 Task: Sort the products in the category "Pest Control" by unit price (low first).
Action: Mouse moved to (854, 298)
Screenshot: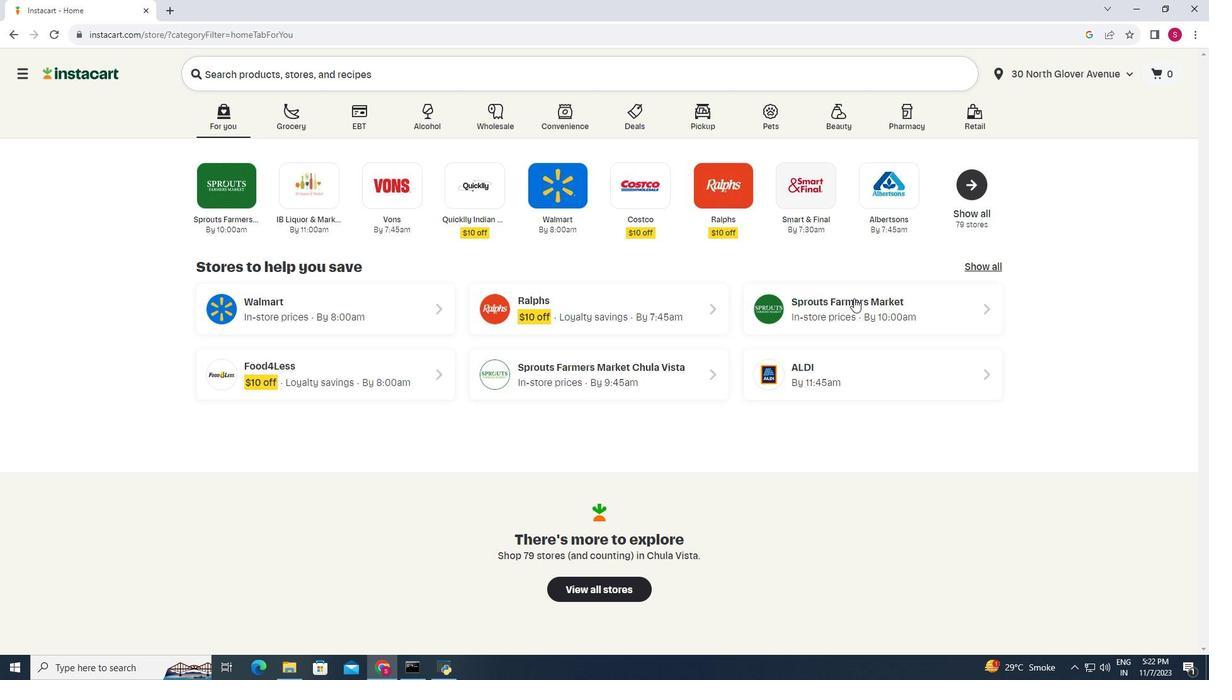 
Action: Mouse pressed left at (854, 298)
Screenshot: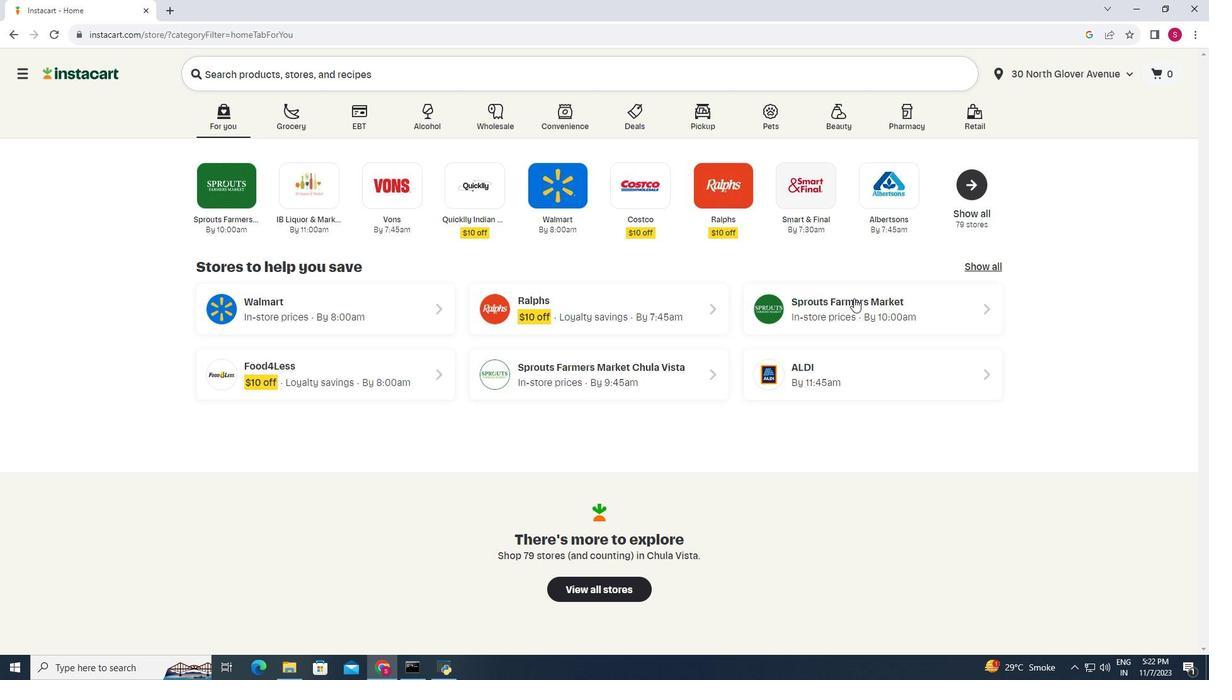 
Action: Mouse moved to (14, 416)
Screenshot: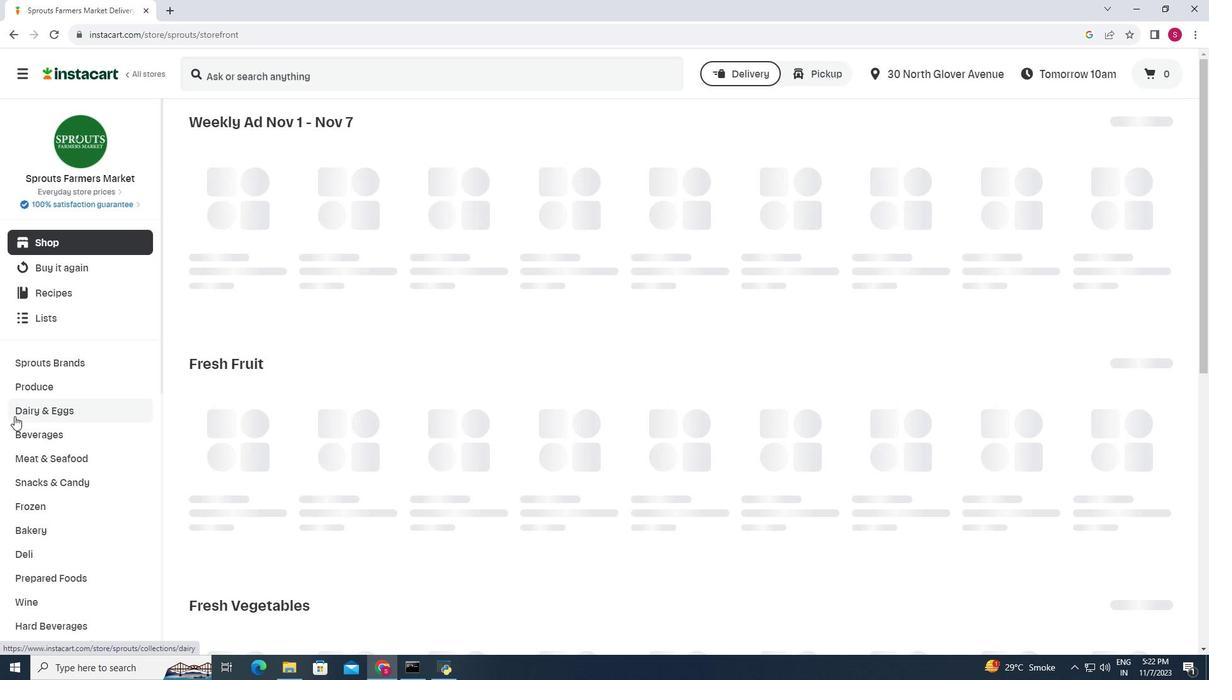 
Action: Mouse scrolled (14, 415) with delta (0, 0)
Screenshot: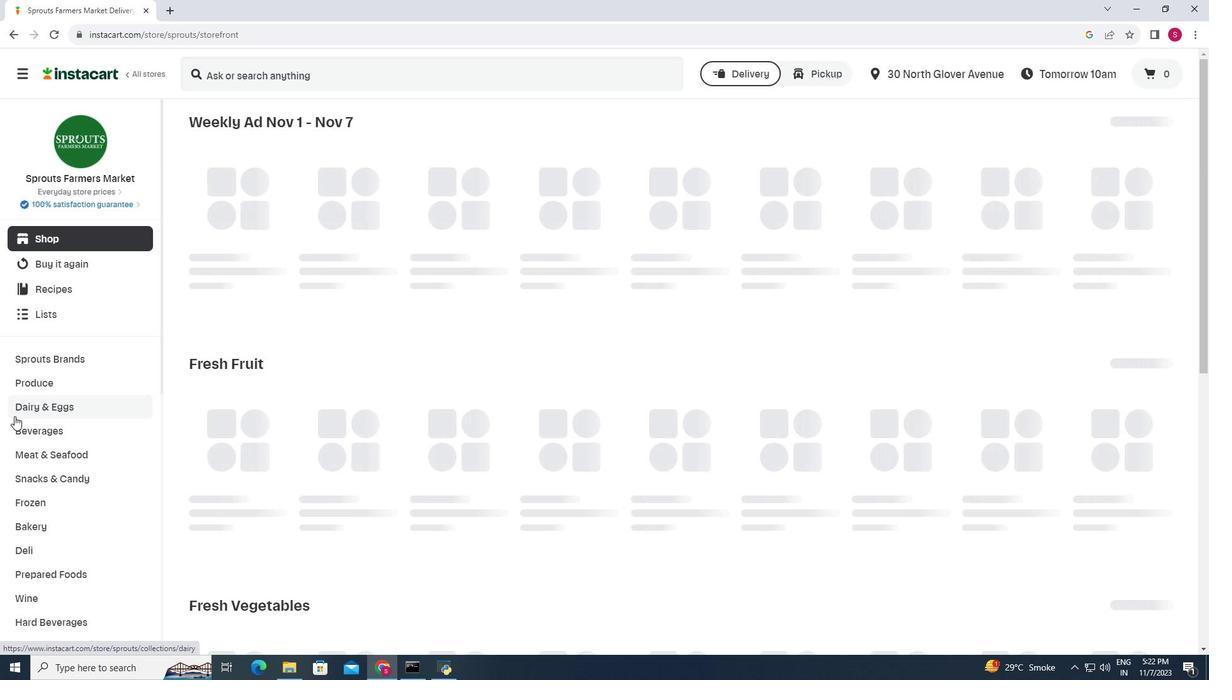 
Action: Mouse scrolled (14, 415) with delta (0, 0)
Screenshot: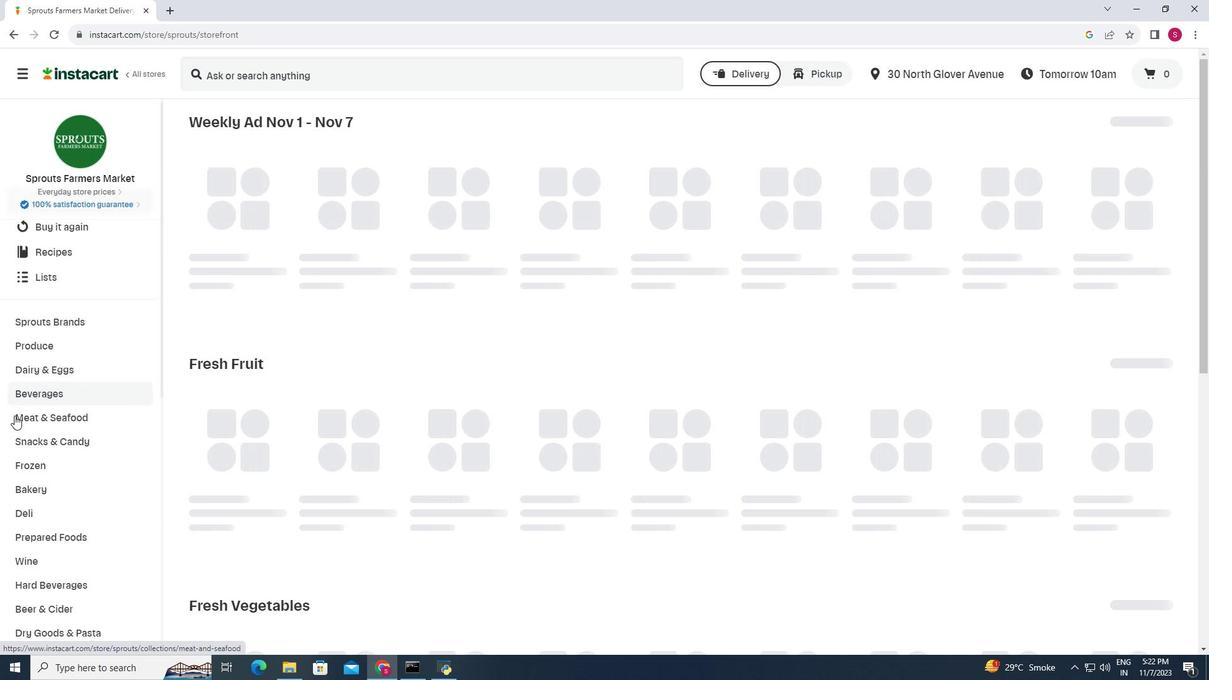 
Action: Mouse moved to (17, 415)
Screenshot: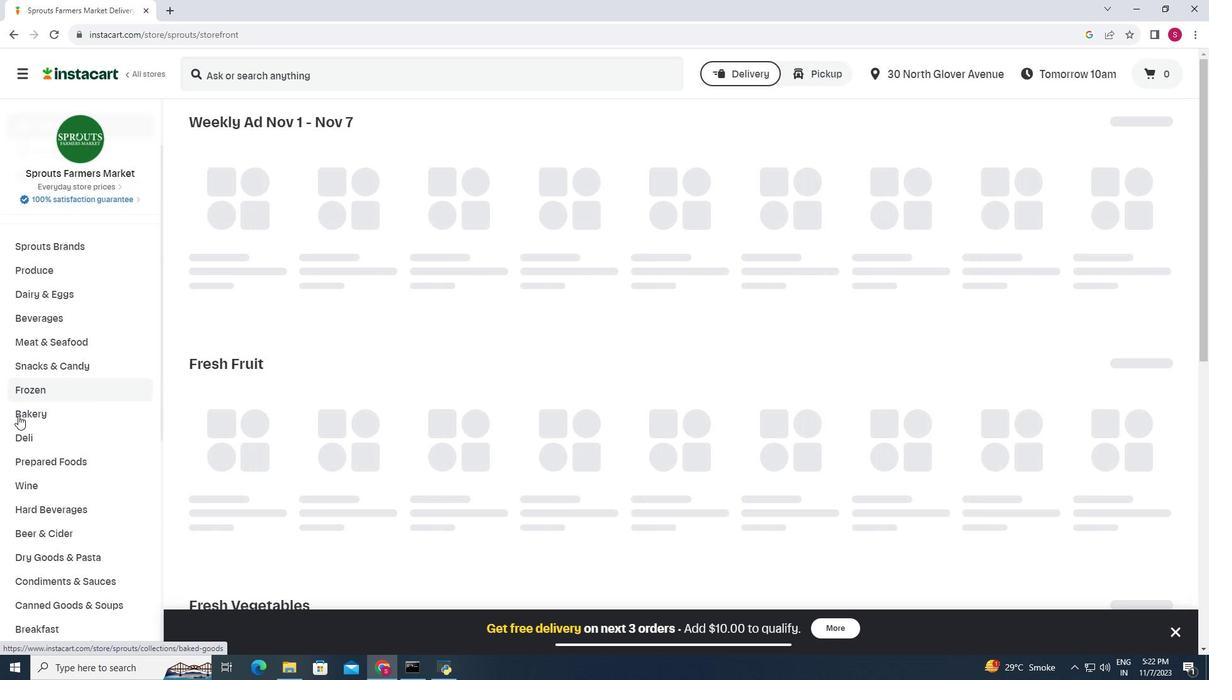 
Action: Mouse scrolled (17, 415) with delta (0, 0)
Screenshot: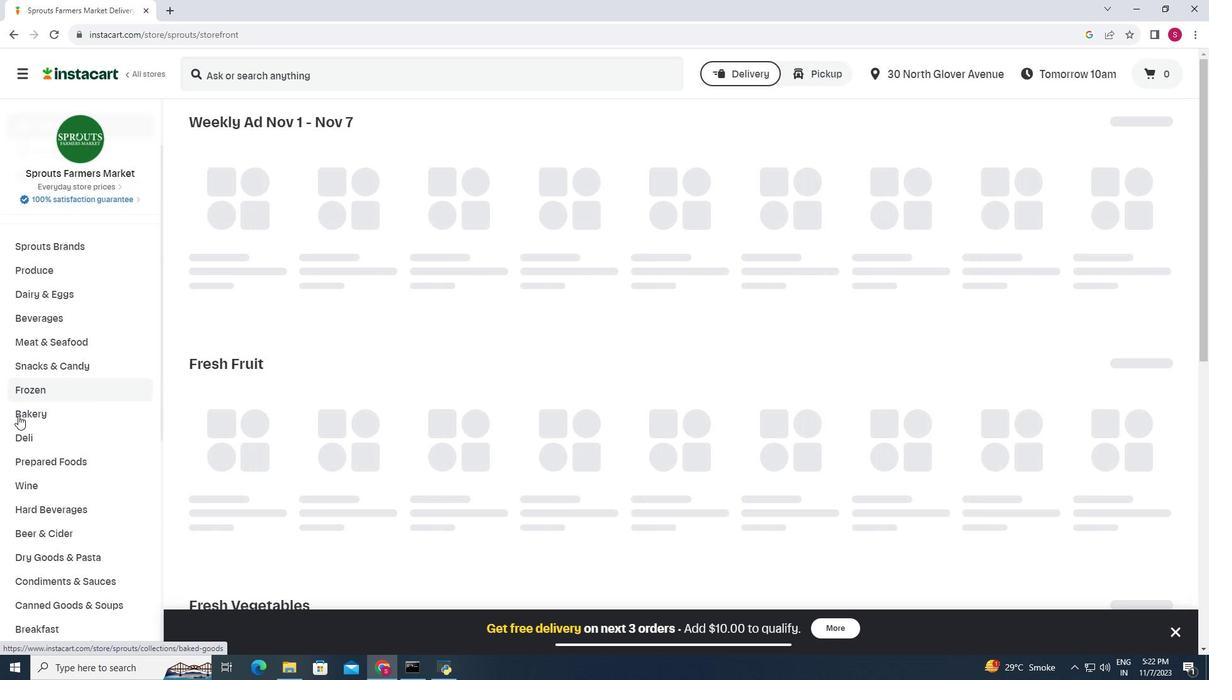 
Action: Mouse moved to (20, 416)
Screenshot: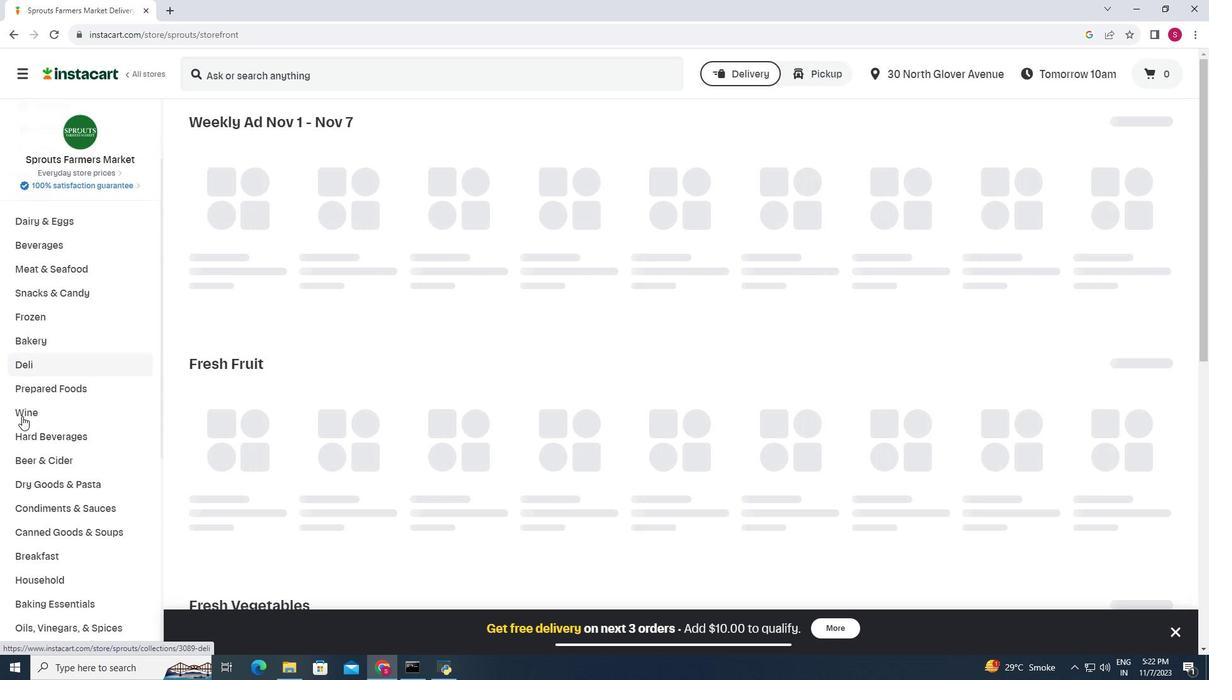 
Action: Mouse scrolled (20, 415) with delta (0, 0)
Screenshot: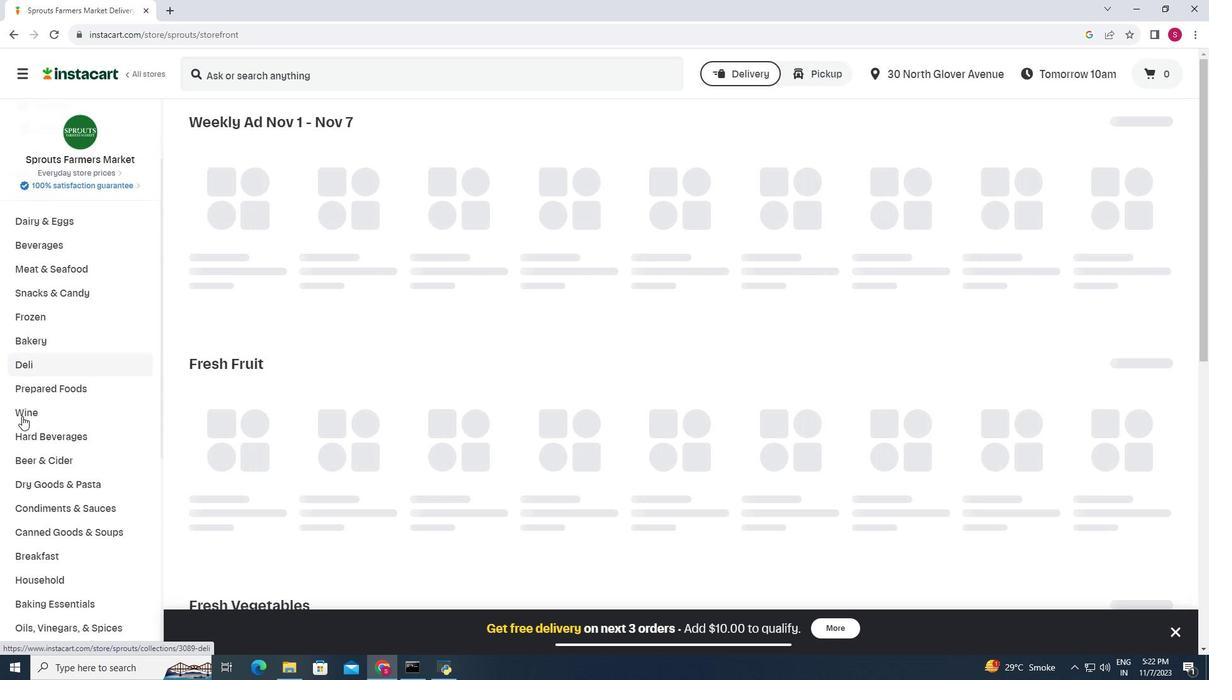 
Action: Mouse moved to (22, 417)
Screenshot: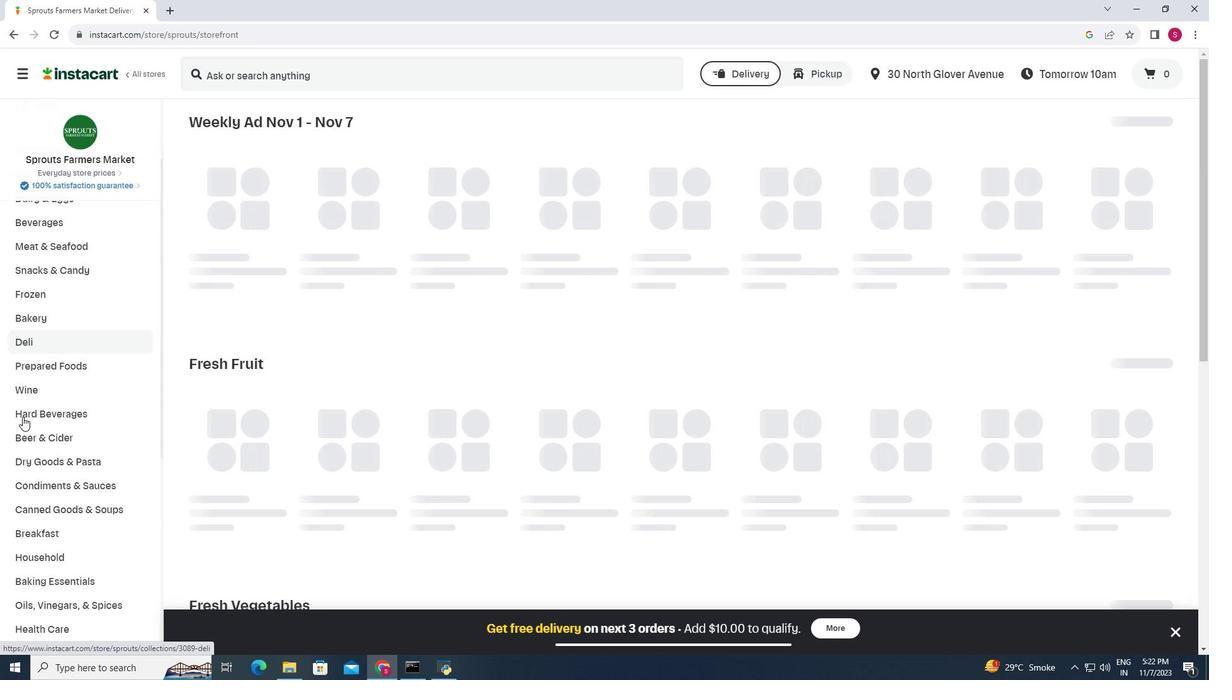 
Action: Mouse scrolled (22, 416) with delta (0, 0)
Screenshot: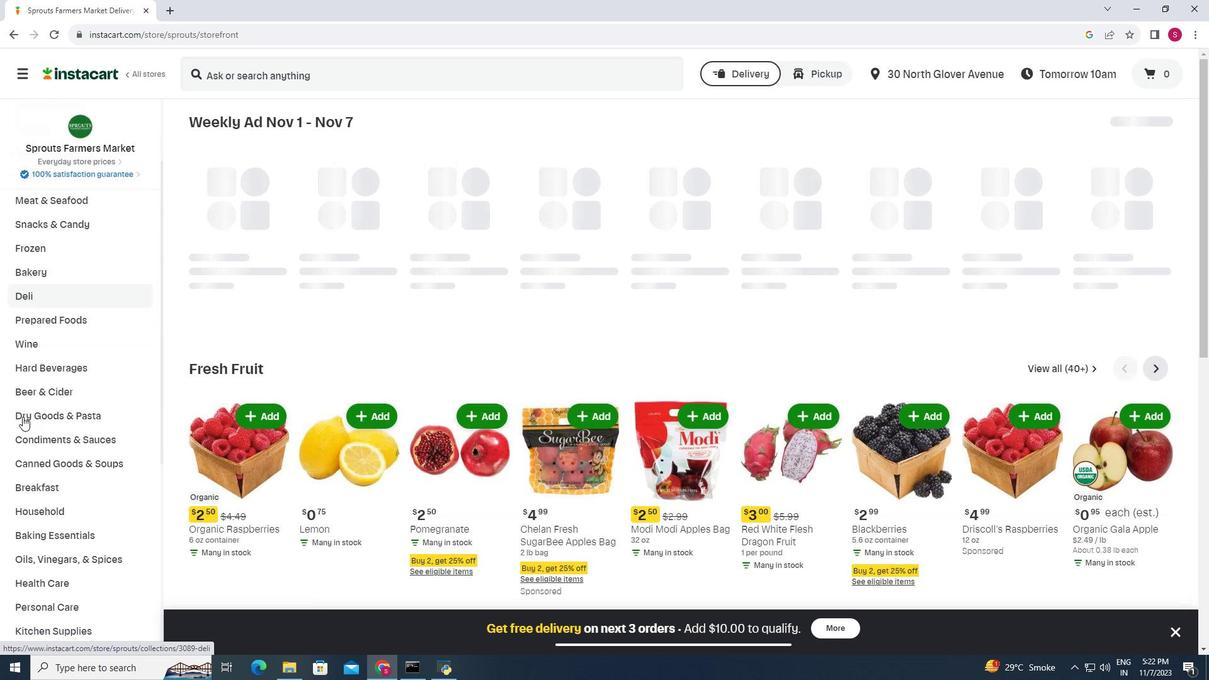 
Action: Mouse moved to (35, 452)
Screenshot: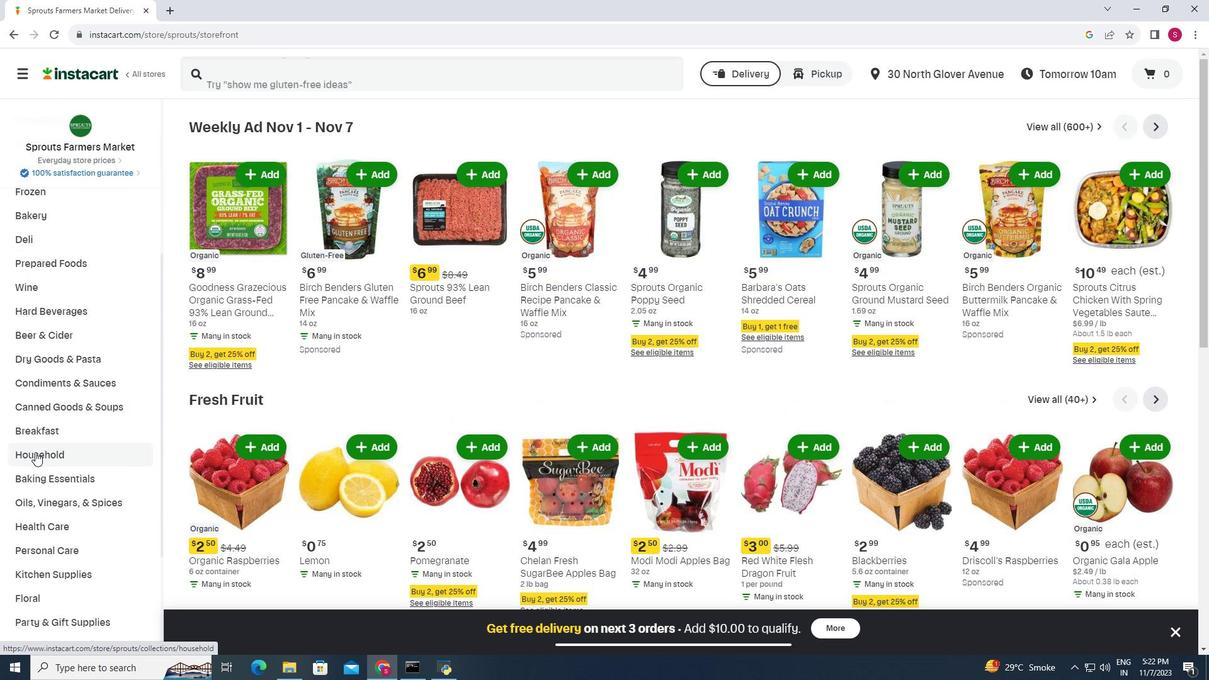 
Action: Mouse pressed left at (35, 452)
Screenshot: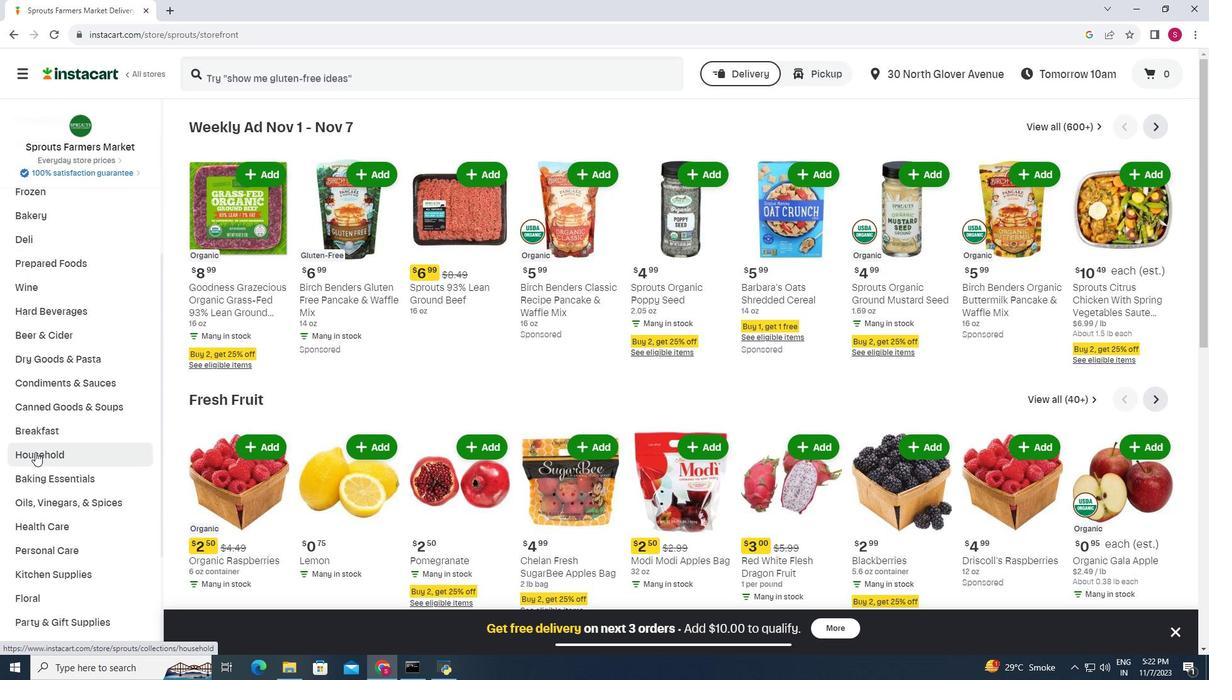 
Action: Mouse moved to (773, 163)
Screenshot: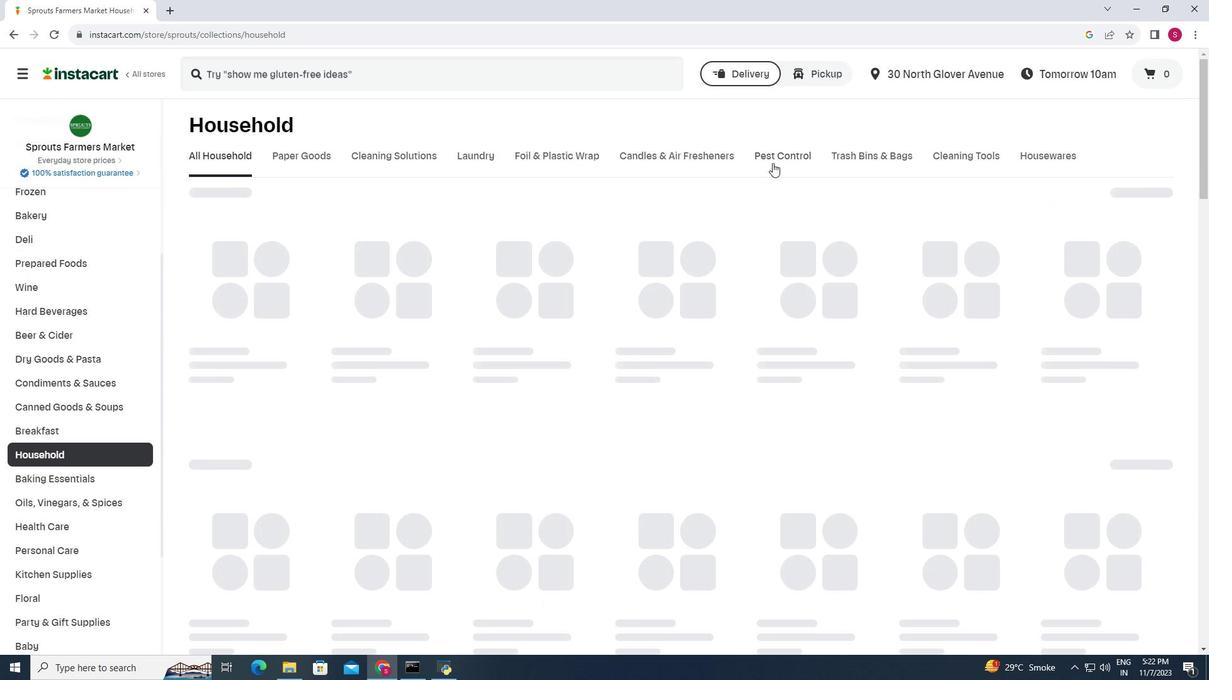 
Action: Mouse pressed left at (773, 163)
Screenshot: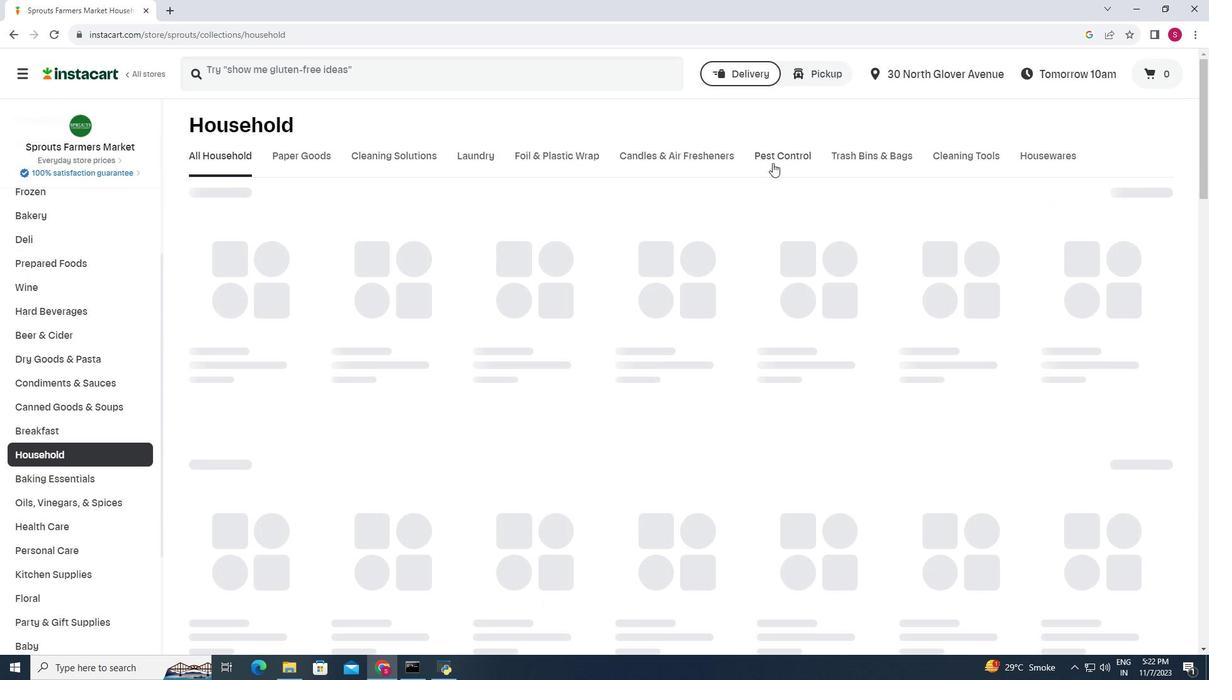 
Action: Mouse moved to (1168, 190)
Screenshot: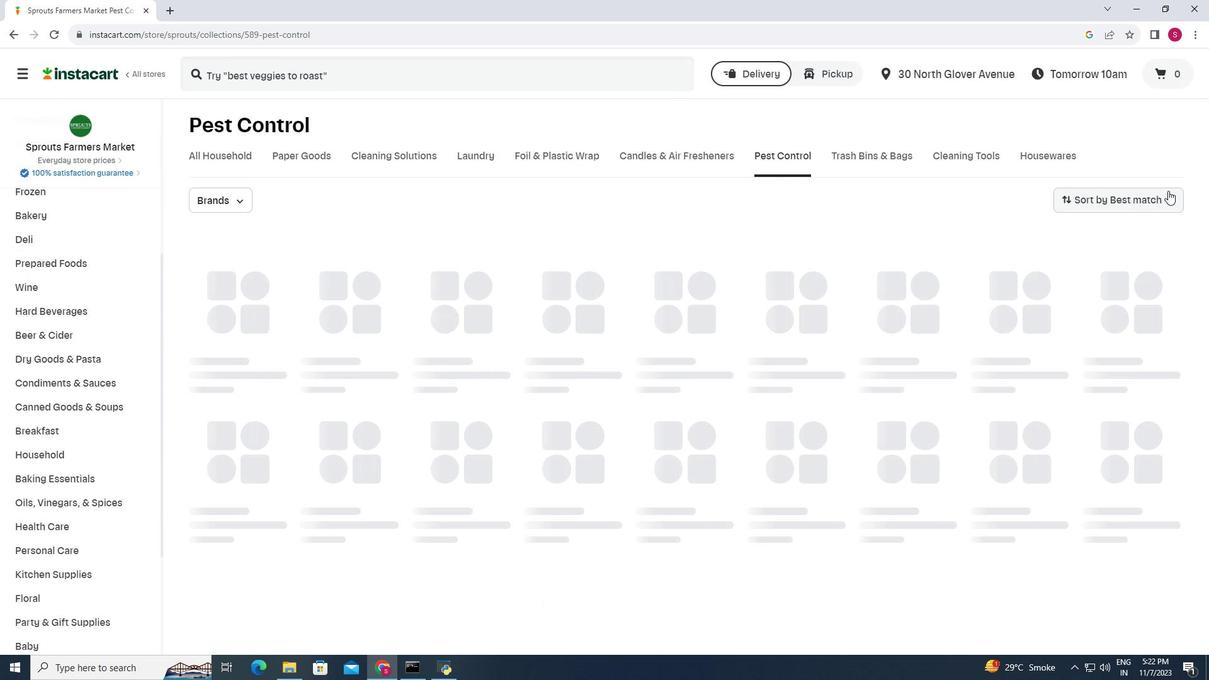 
Action: Mouse pressed left at (1168, 190)
Screenshot: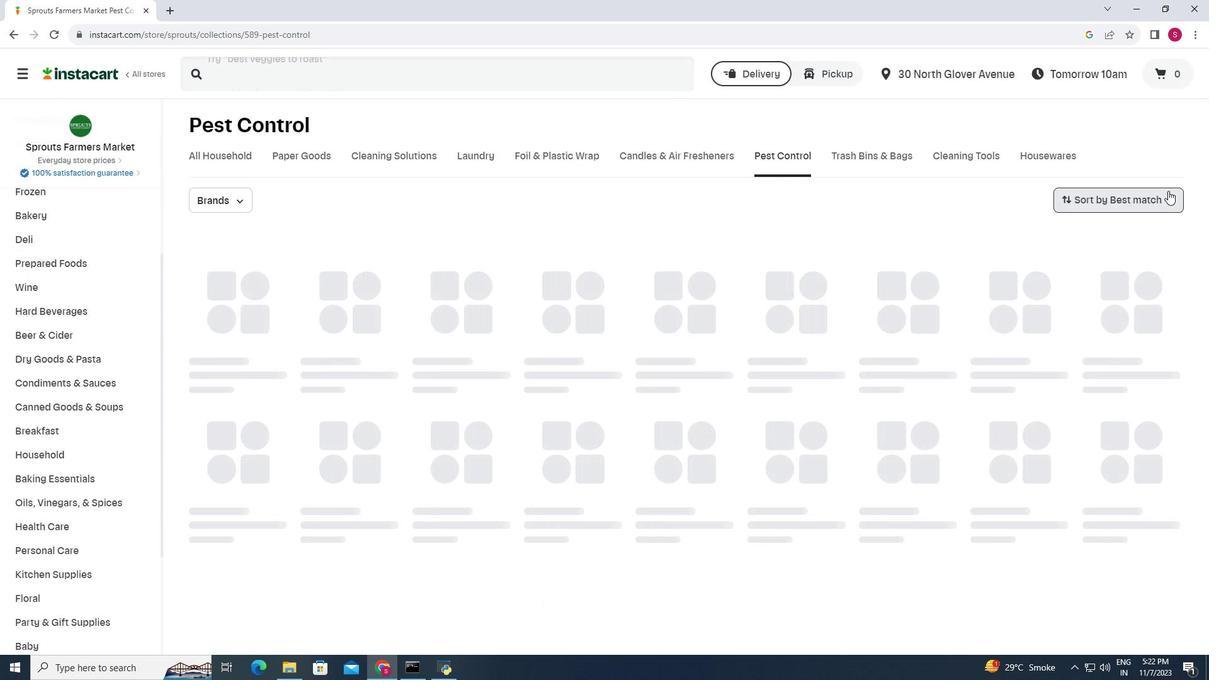 
Action: Mouse moved to (1144, 310)
Screenshot: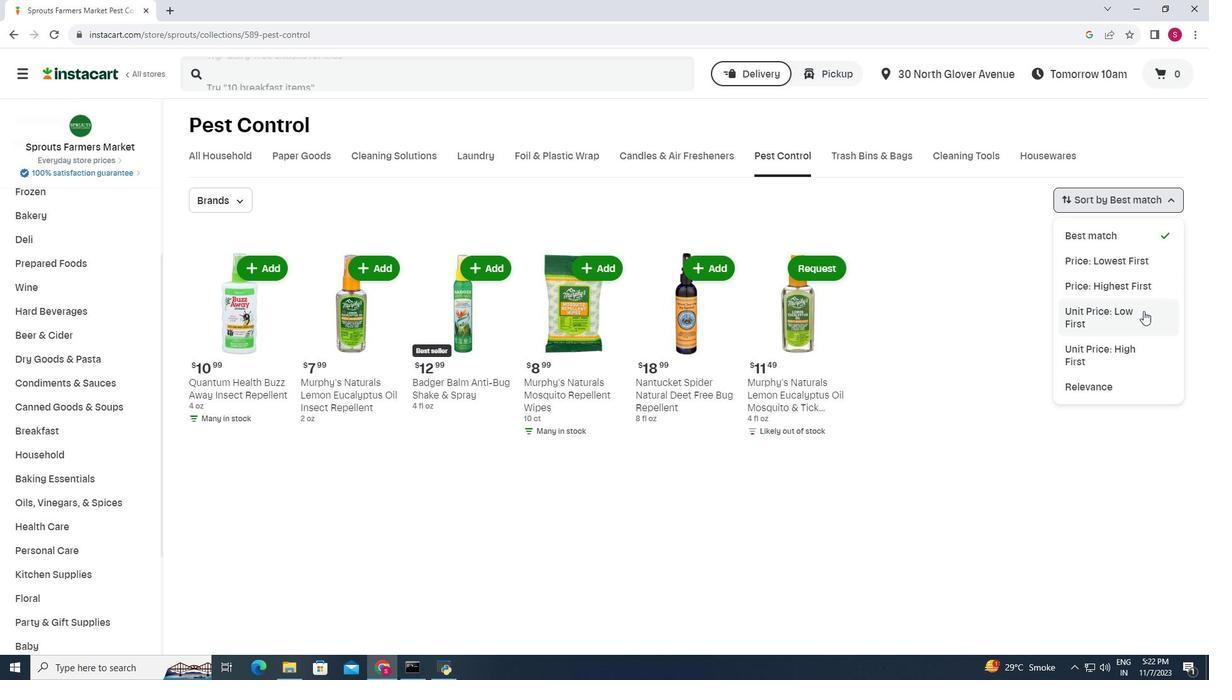 
Action: Mouse pressed left at (1144, 310)
Screenshot: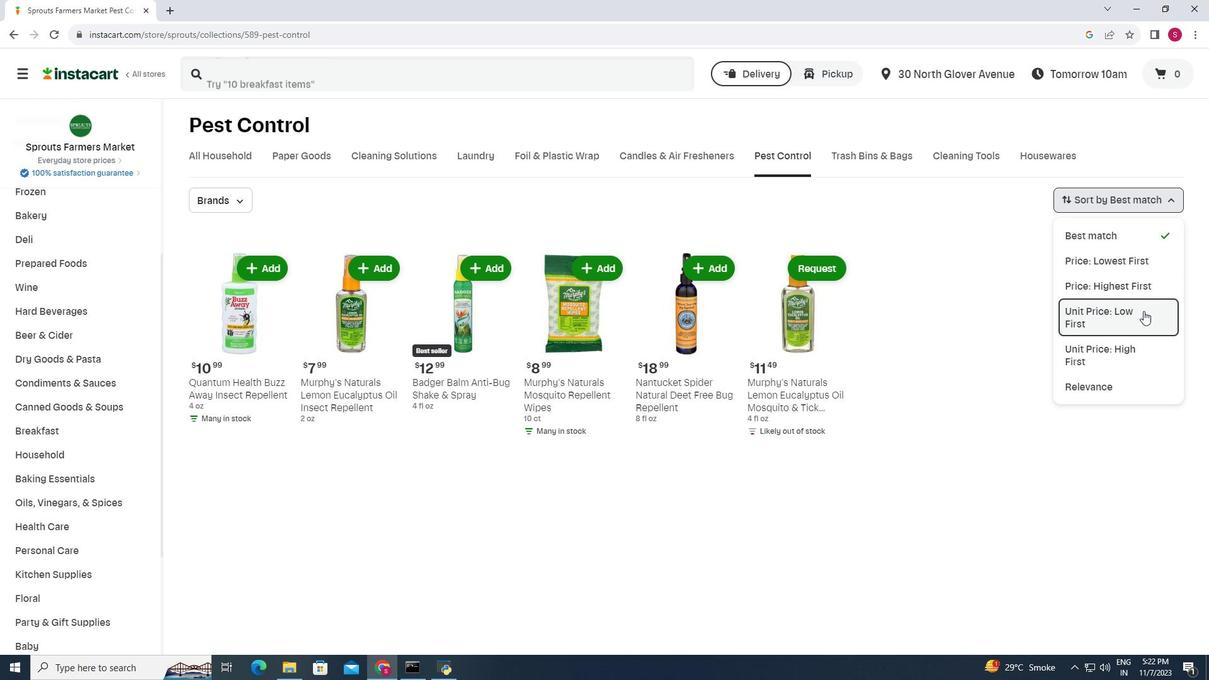 
Action: Mouse moved to (955, 303)
Screenshot: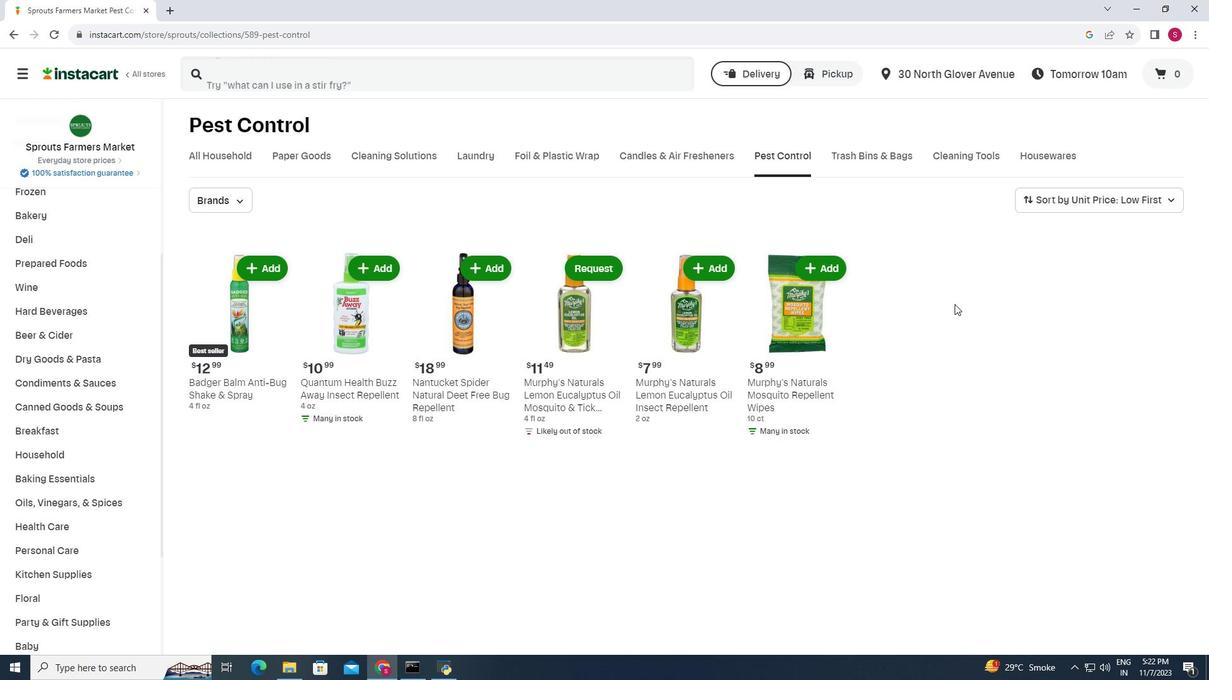 
Action: Mouse scrolled (955, 302) with delta (0, 0)
Screenshot: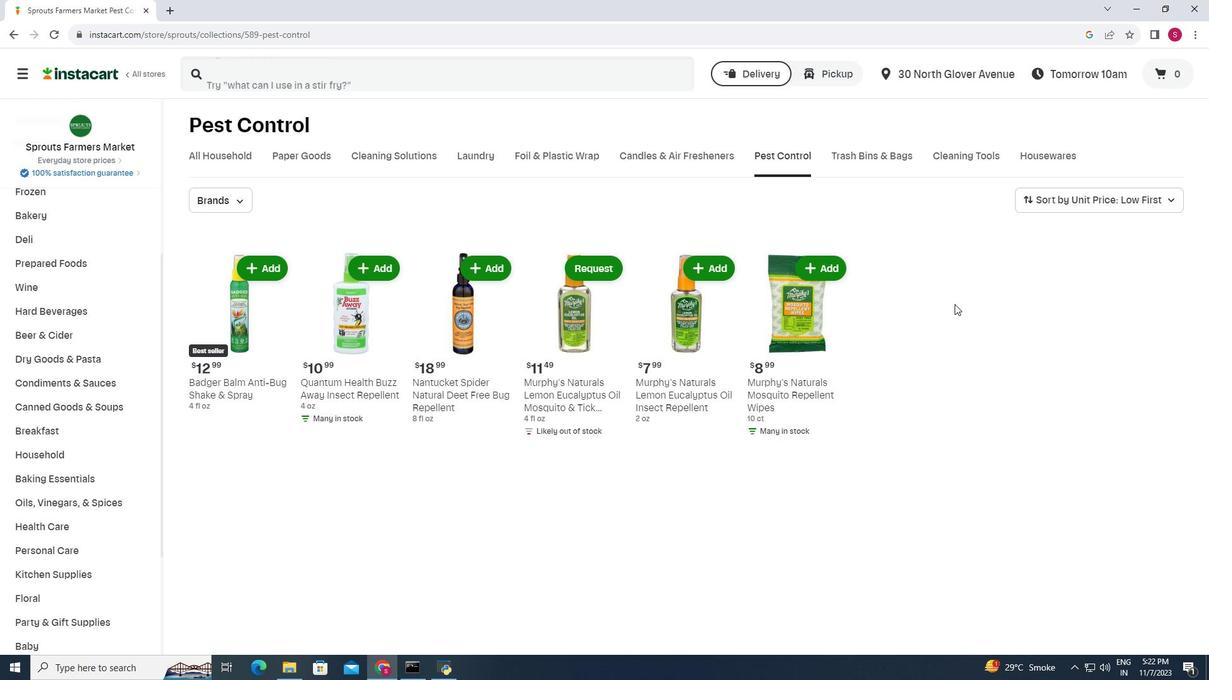 
Action: Mouse moved to (955, 304)
Screenshot: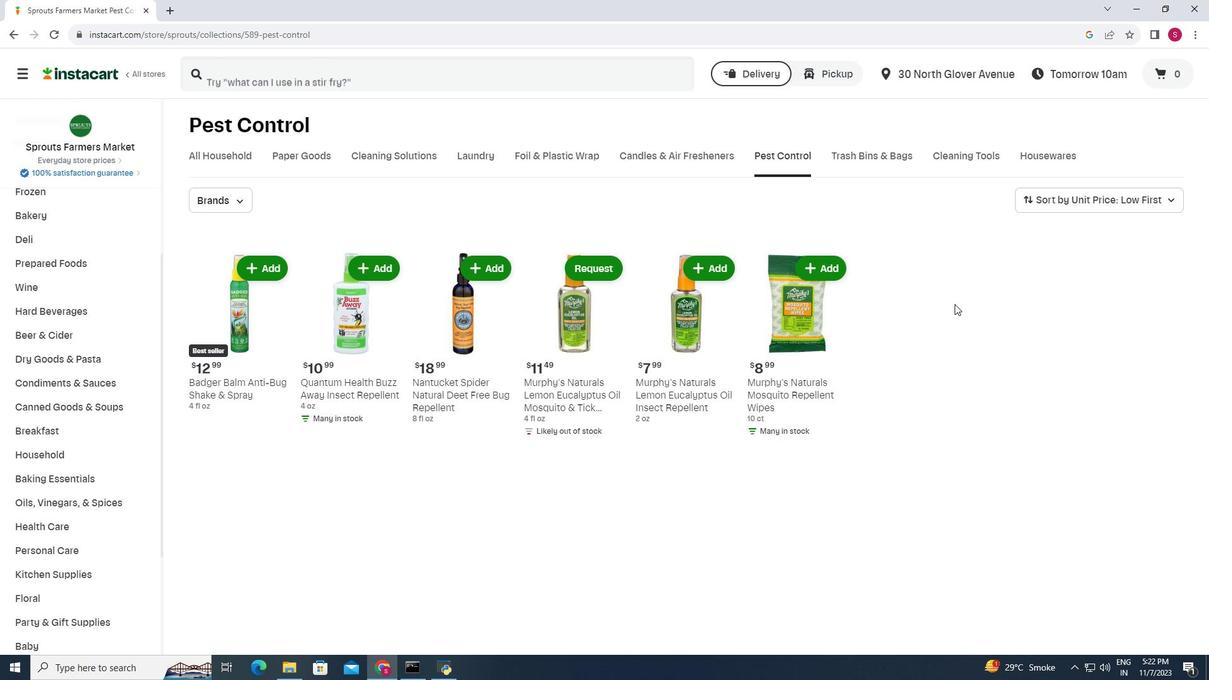 
Action: Mouse scrolled (955, 303) with delta (0, 0)
Screenshot: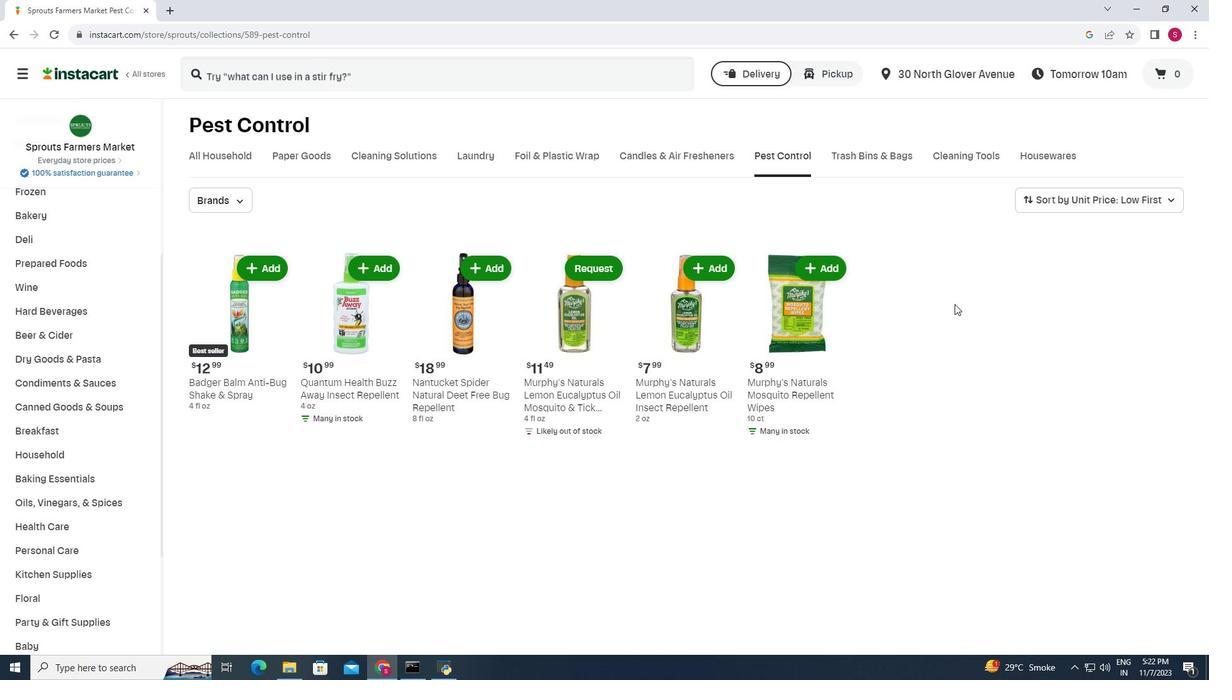 
Action: Mouse scrolled (955, 303) with delta (0, 0)
Screenshot: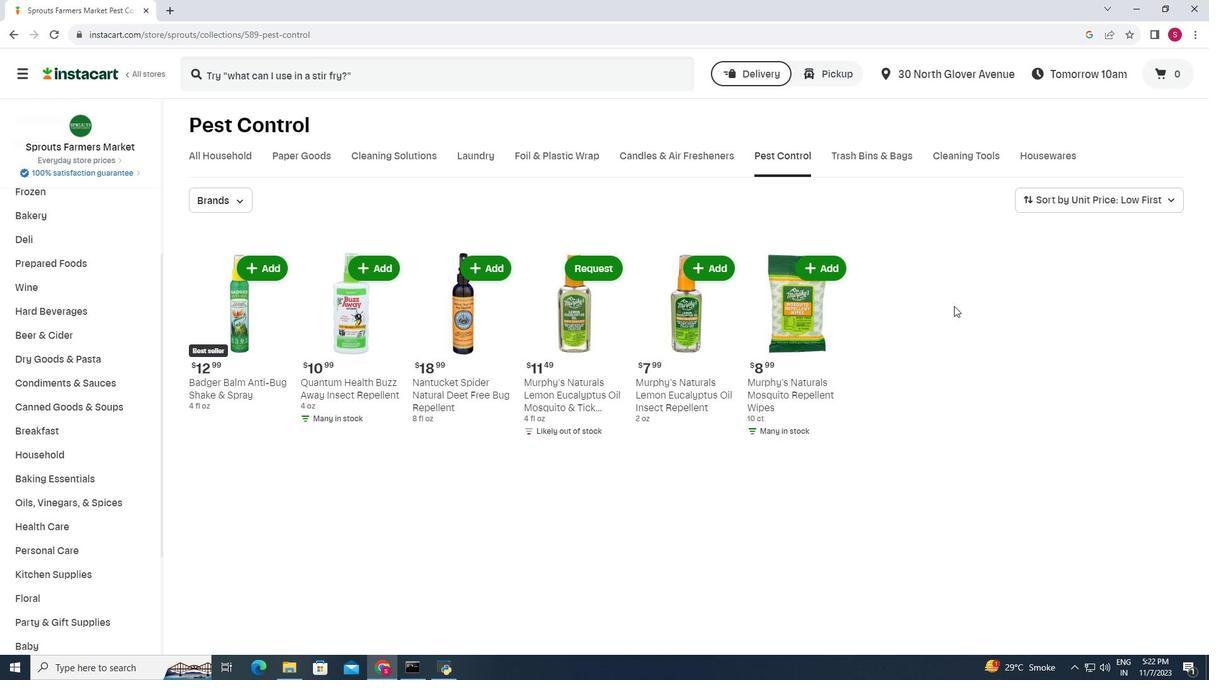 
Action: Mouse moved to (955, 305)
Screenshot: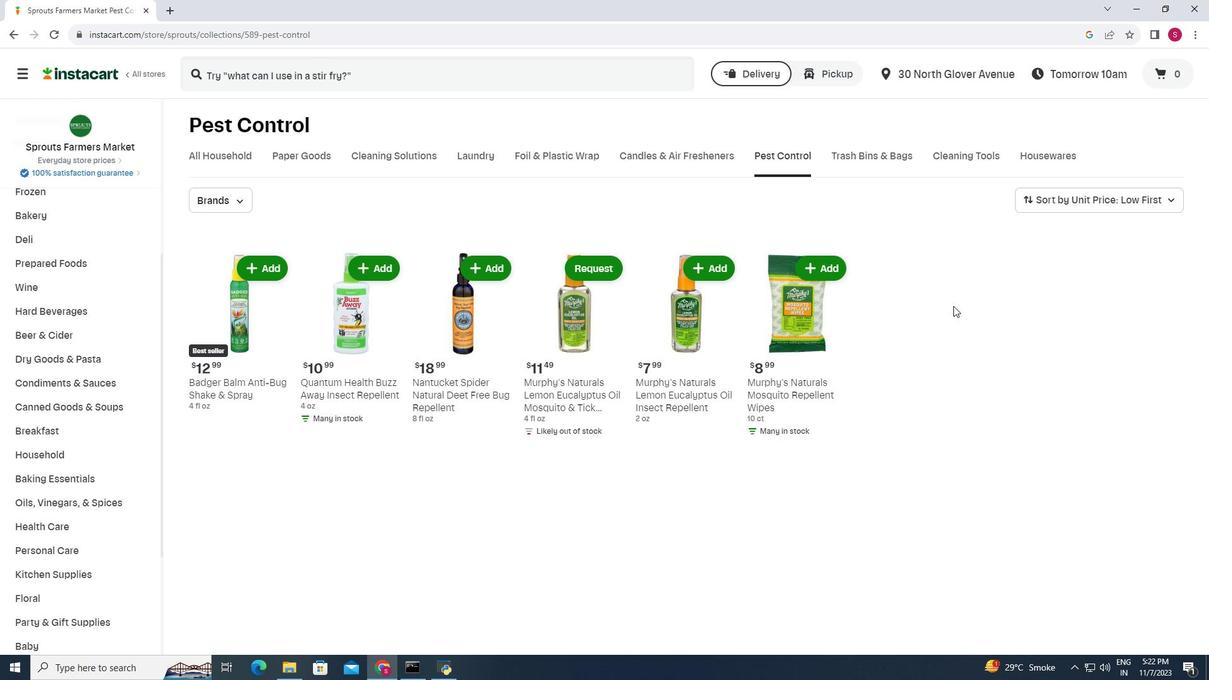 
Action: Mouse scrolled (955, 304) with delta (0, 0)
Screenshot: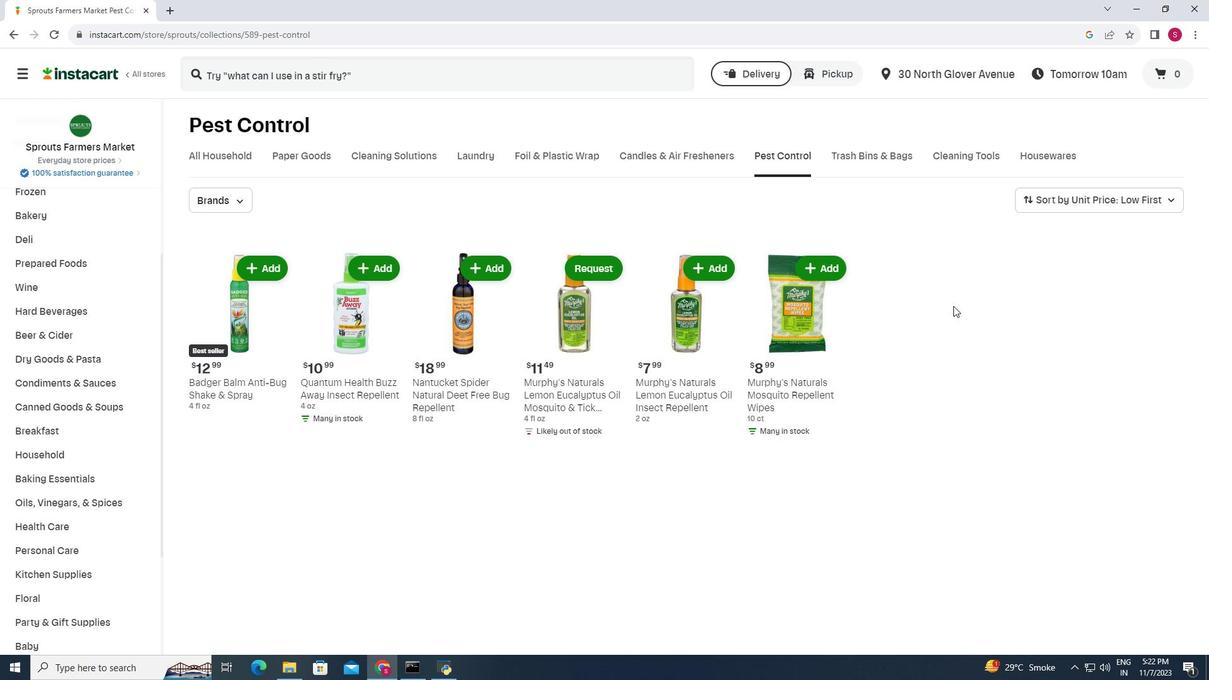 
Action: Mouse moved to (954, 306)
Screenshot: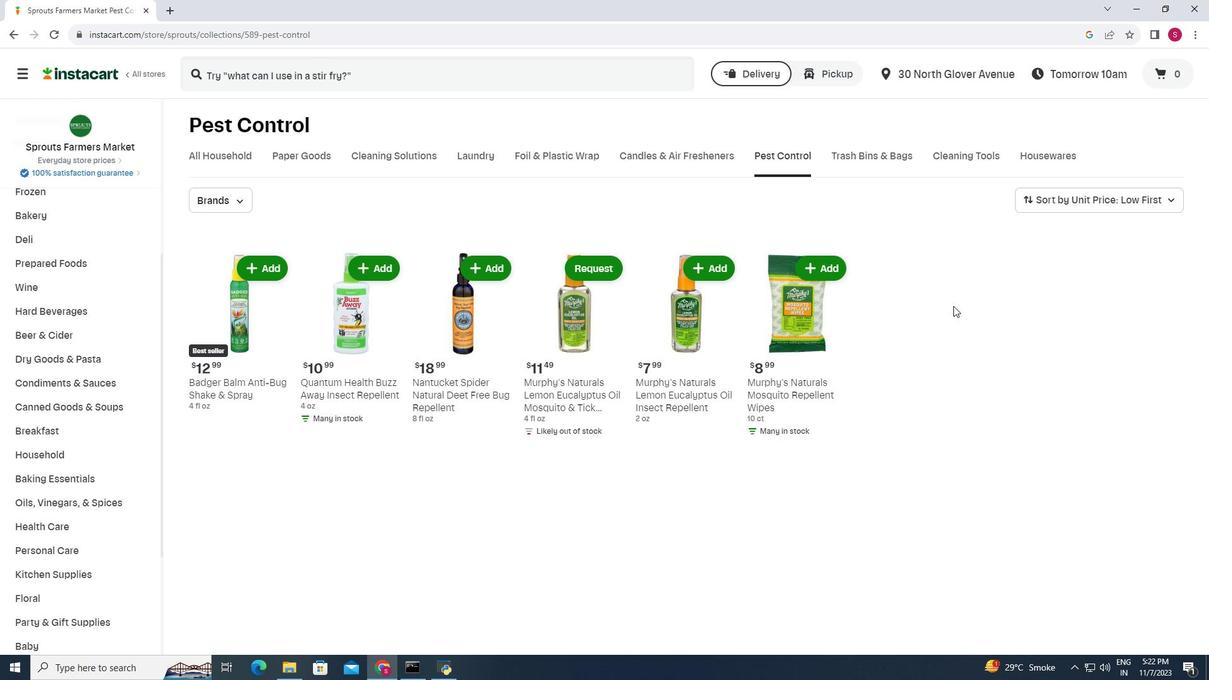
